 Task: Toggle the diff ignore outputs option in the notebook.
Action: Mouse moved to (27, 667)
Screenshot: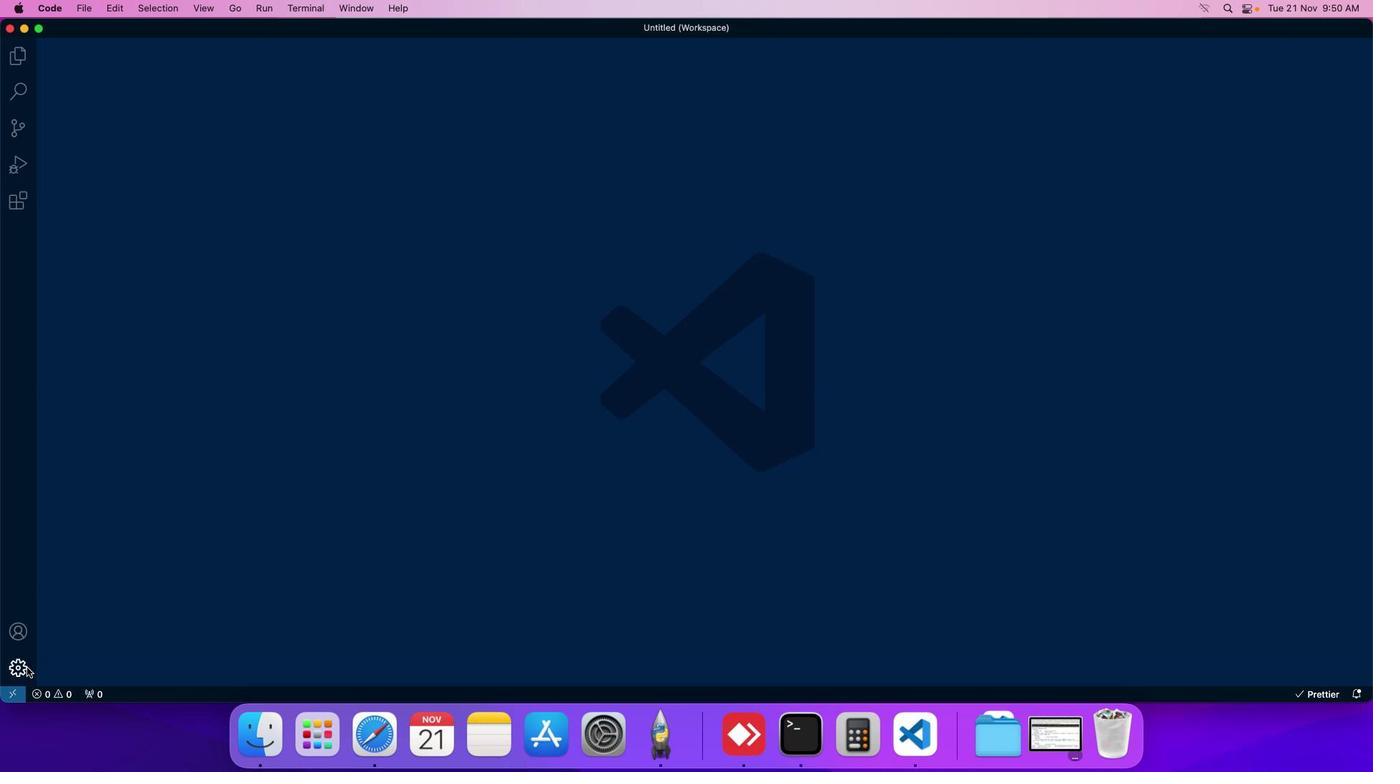 
Action: Mouse pressed left at (27, 667)
Screenshot: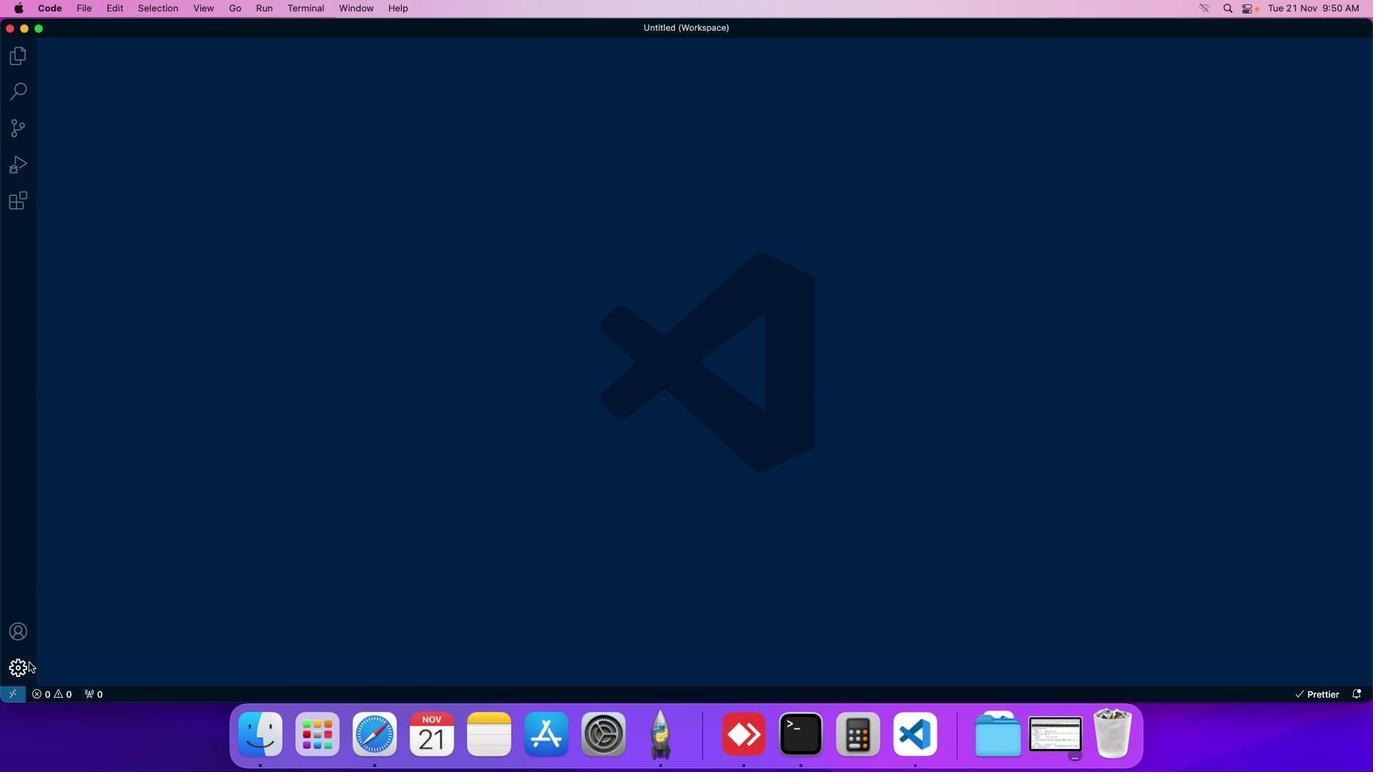 
Action: Mouse moved to (90, 560)
Screenshot: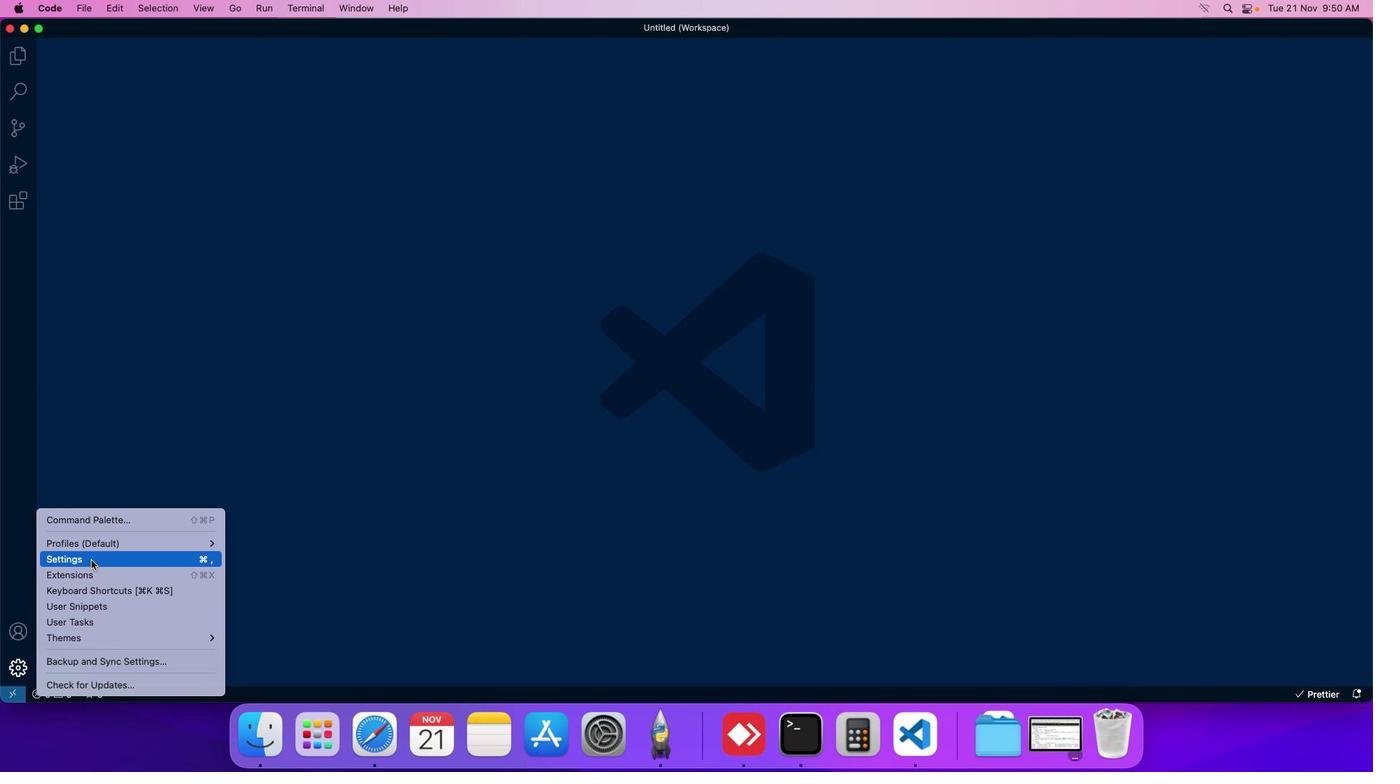 
Action: Mouse pressed left at (90, 560)
Screenshot: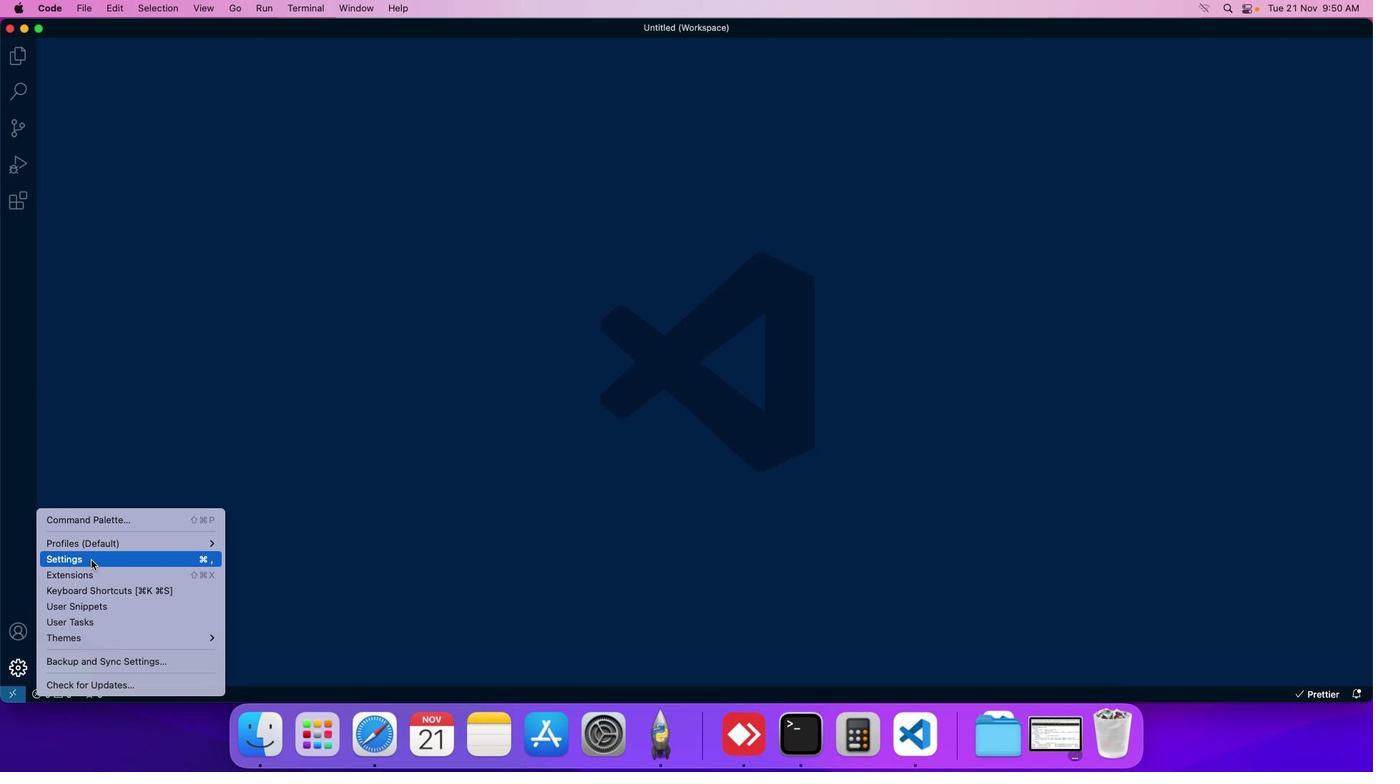 
Action: Mouse moved to (344, 118)
Screenshot: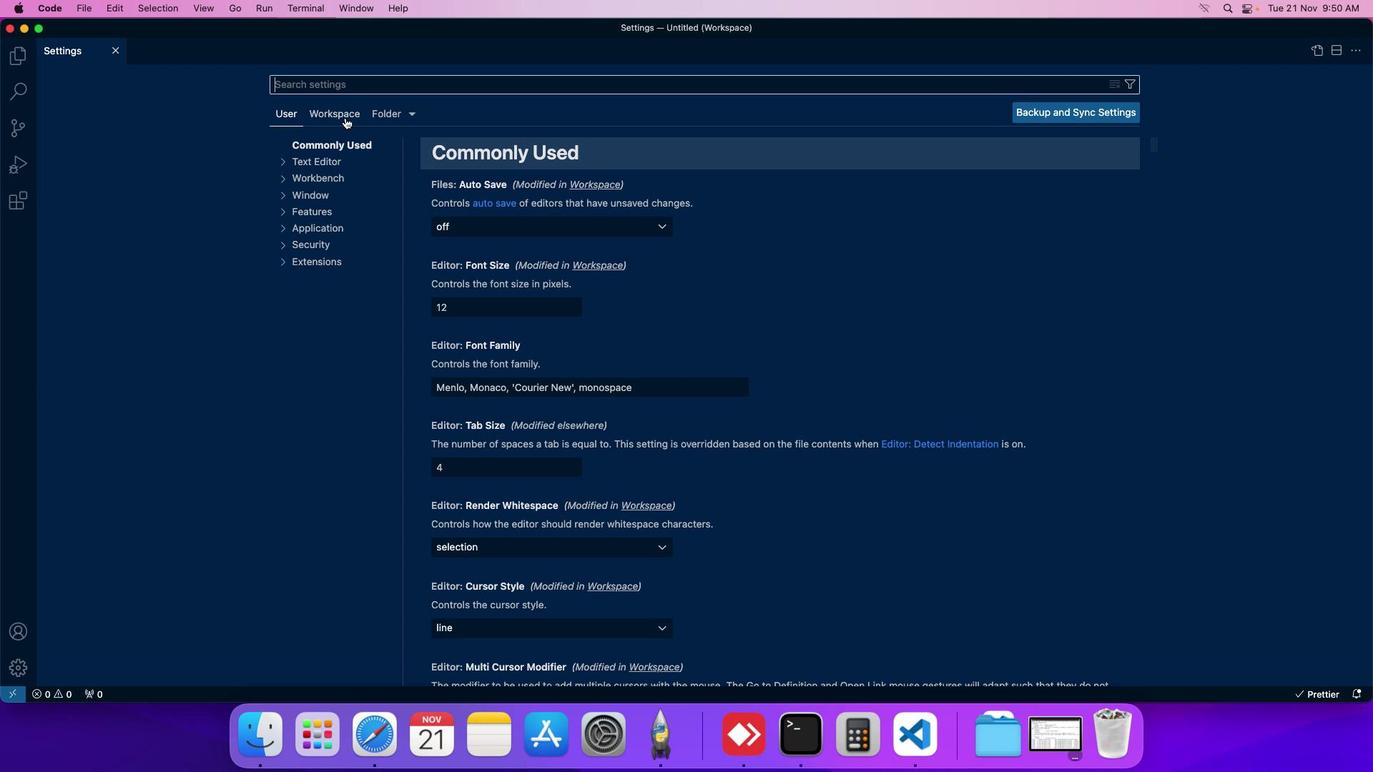 
Action: Mouse pressed left at (344, 118)
Screenshot: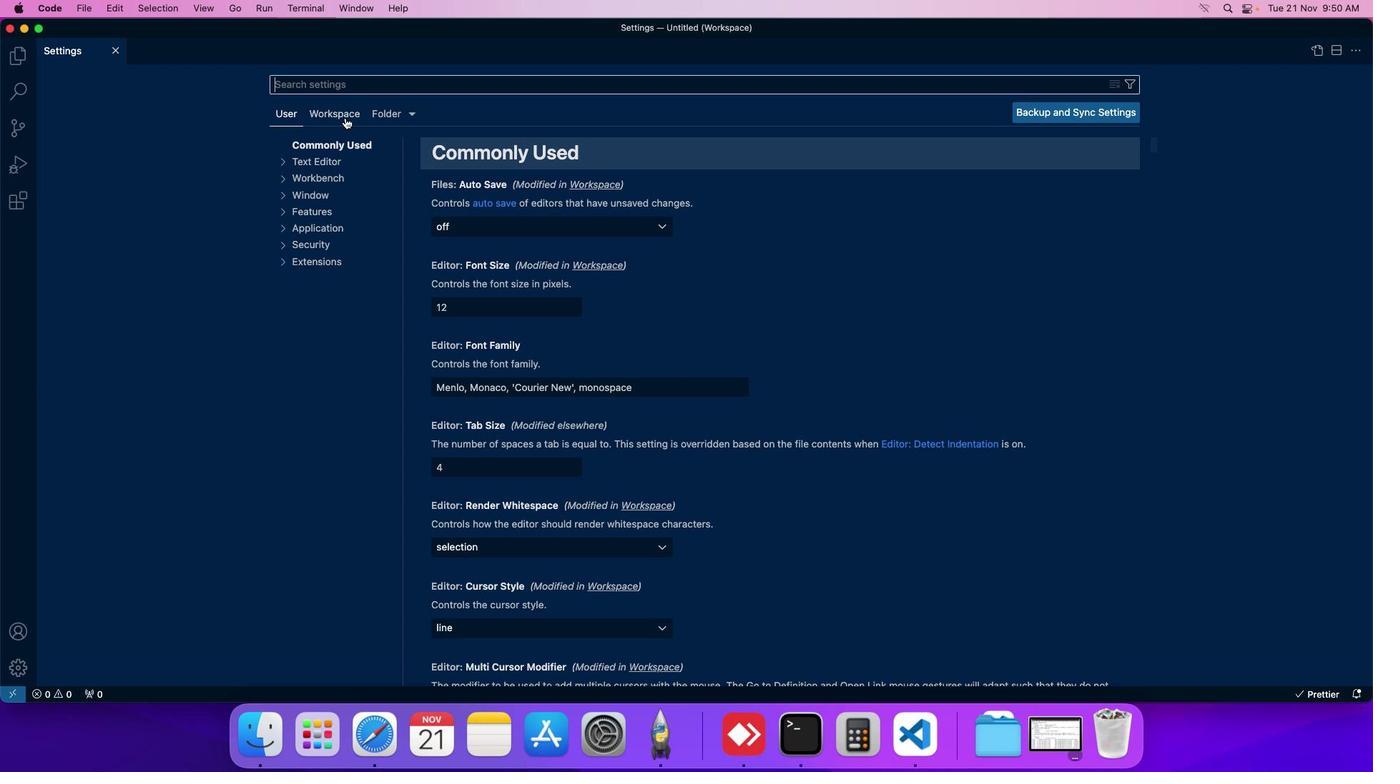 
Action: Mouse moved to (319, 207)
Screenshot: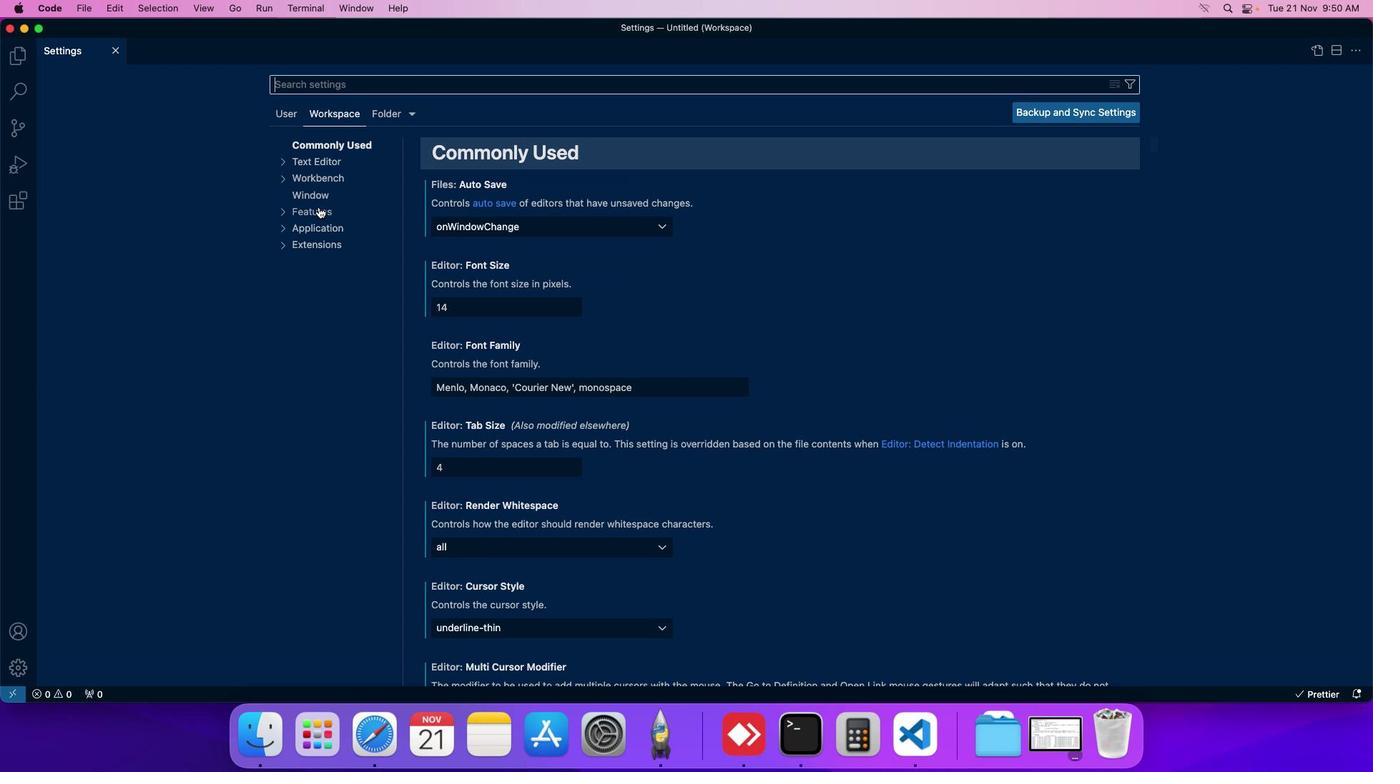
Action: Mouse pressed left at (319, 207)
Screenshot: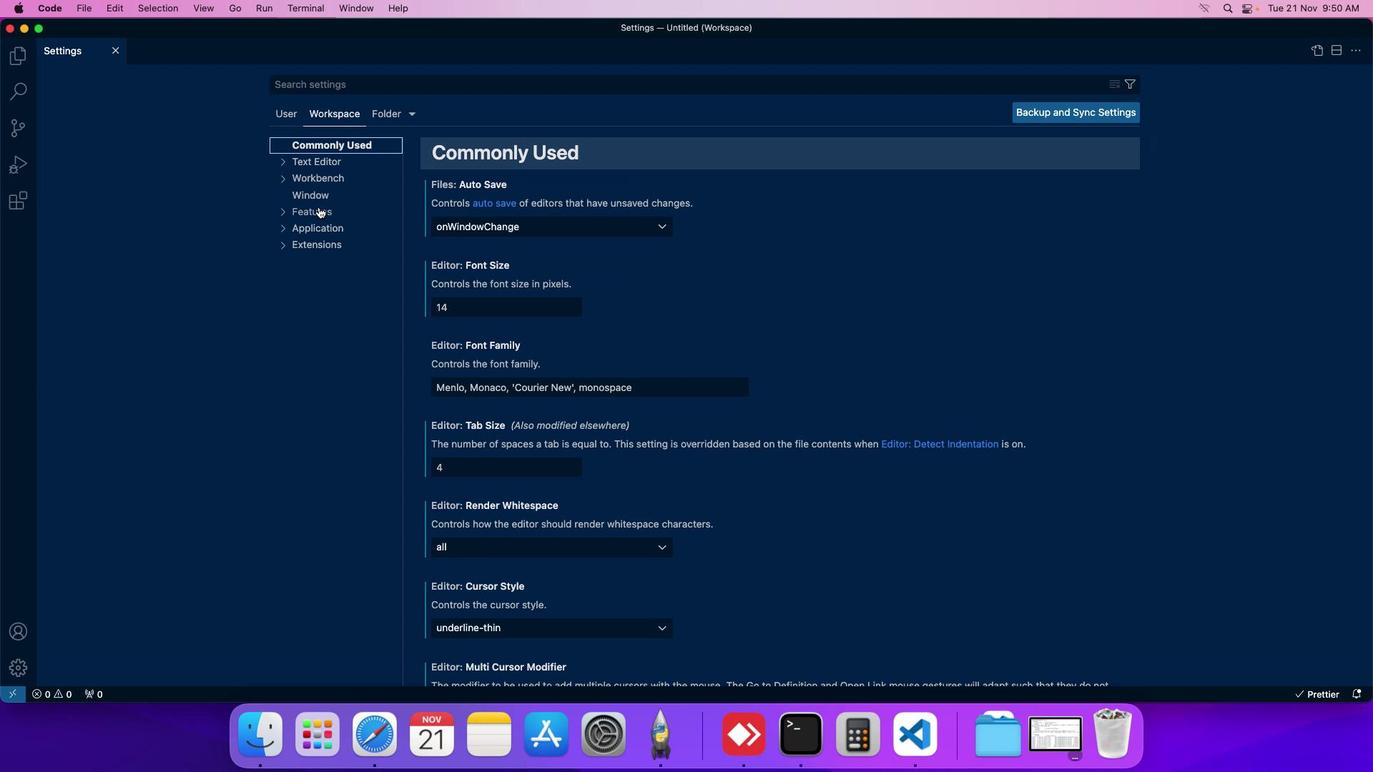 
Action: Mouse moved to (328, 461)
Screenshot: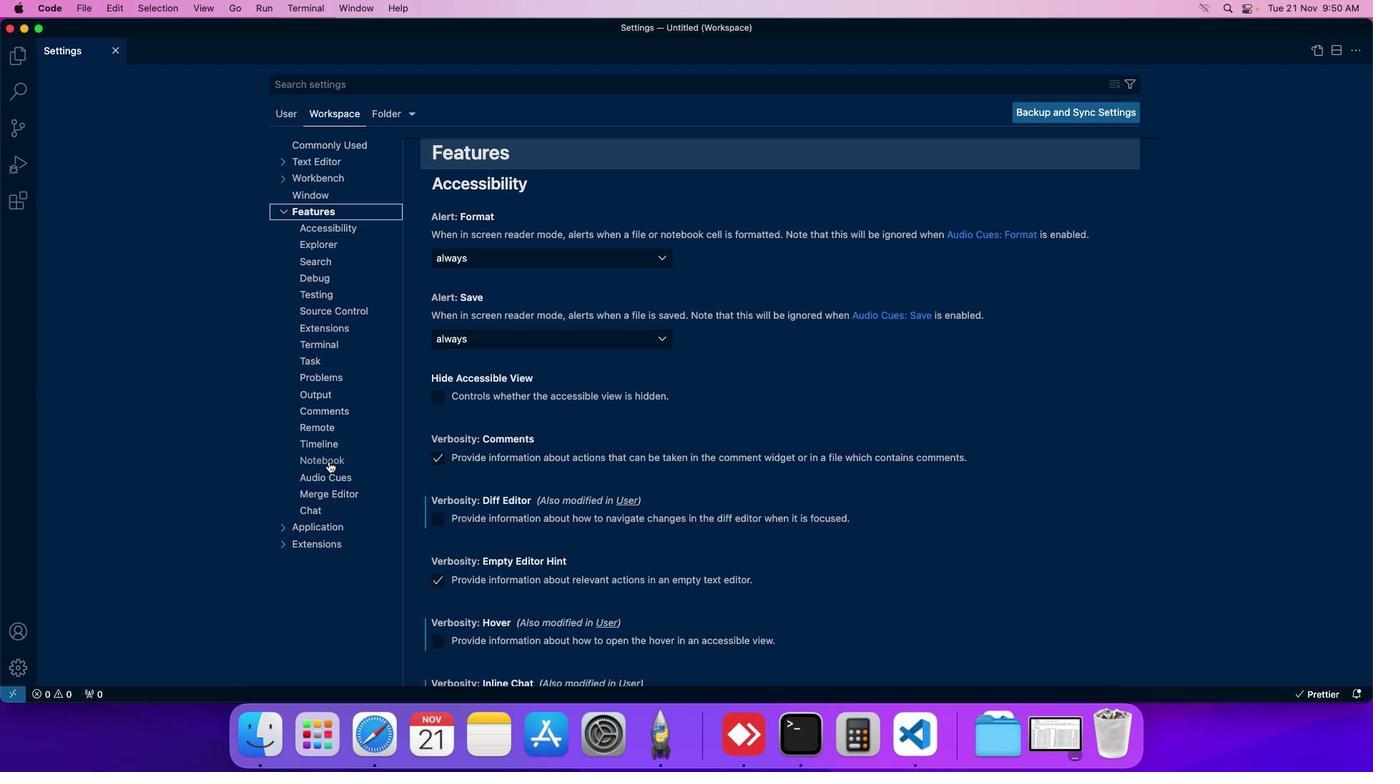 
Action: Mouse pressed left at (328, 461)
Screenshot: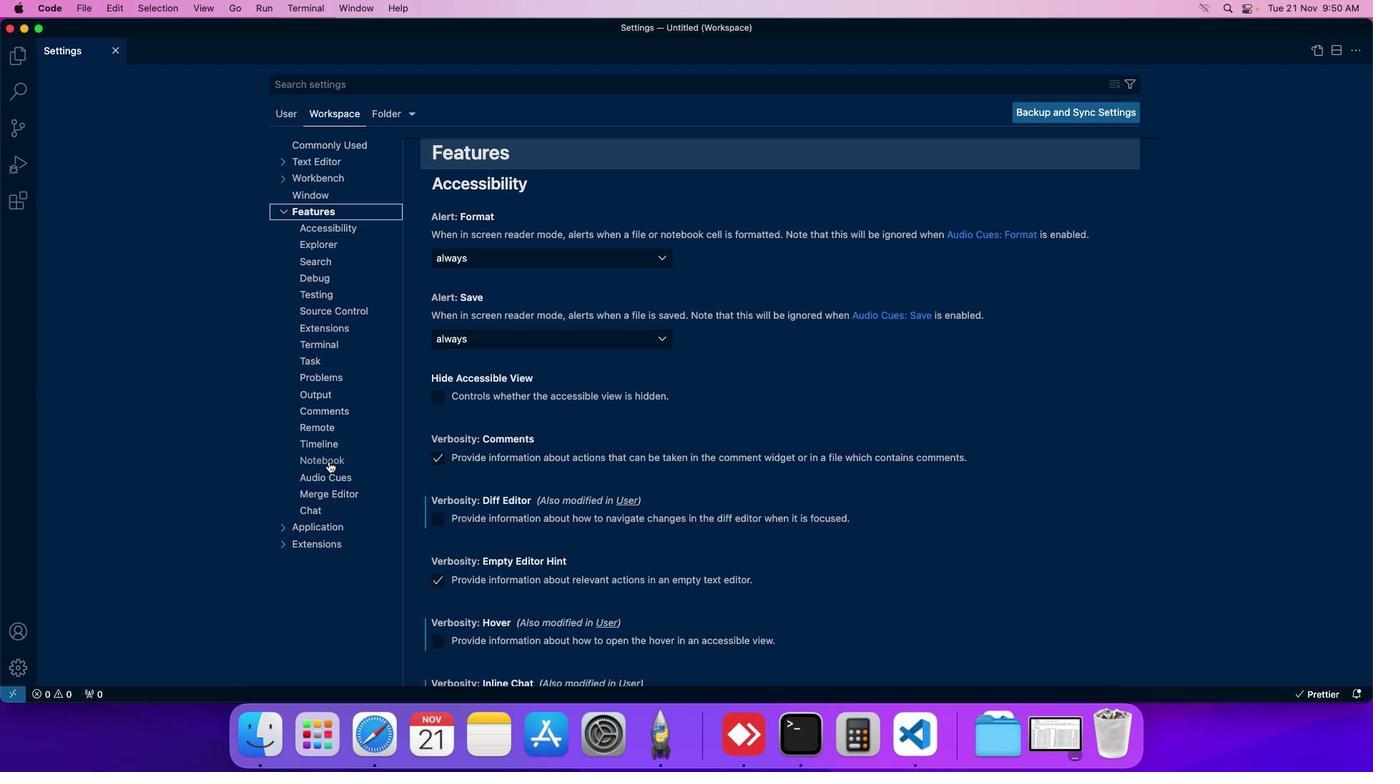 
Action: Mouse moved to (489, 415)
Screenshot: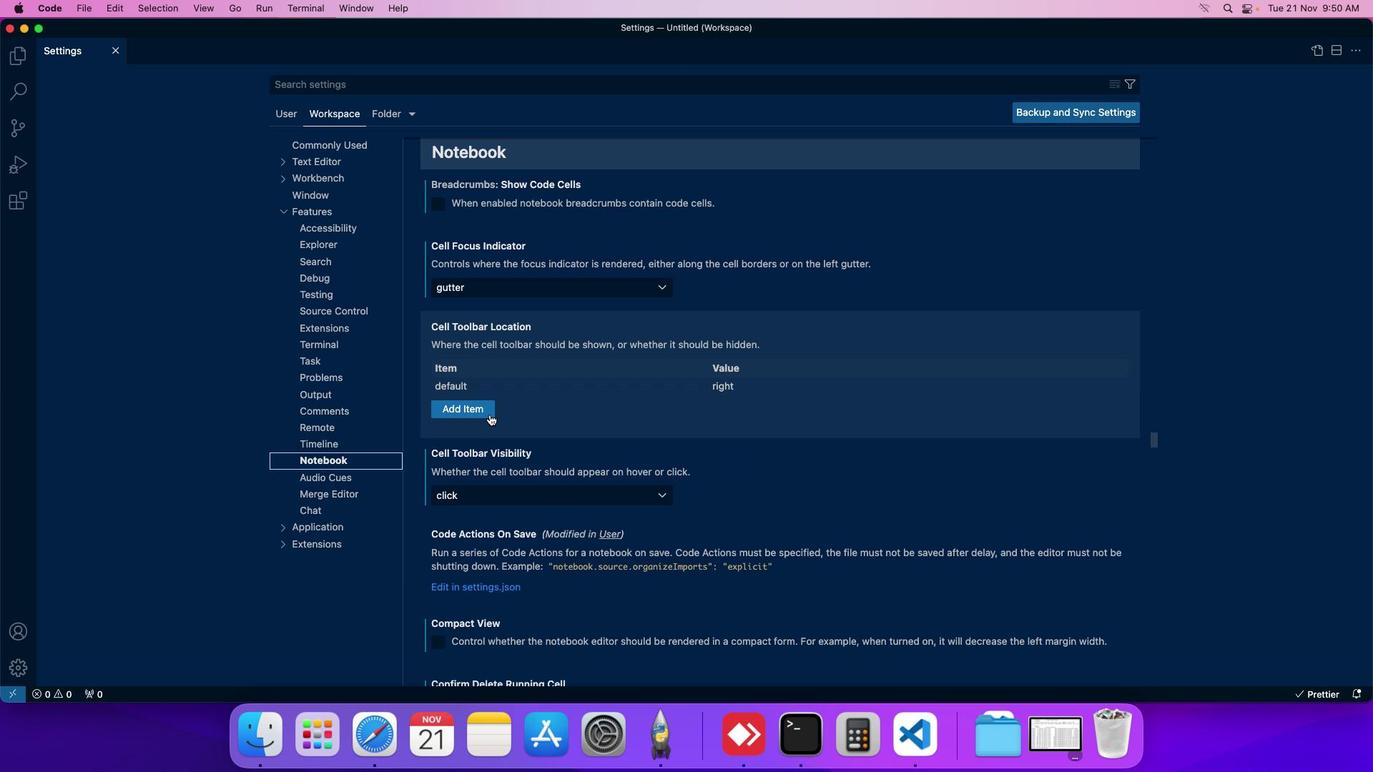 
Action: Mouse scrolled (489, 415) with delta (0, 0)
Screenshot: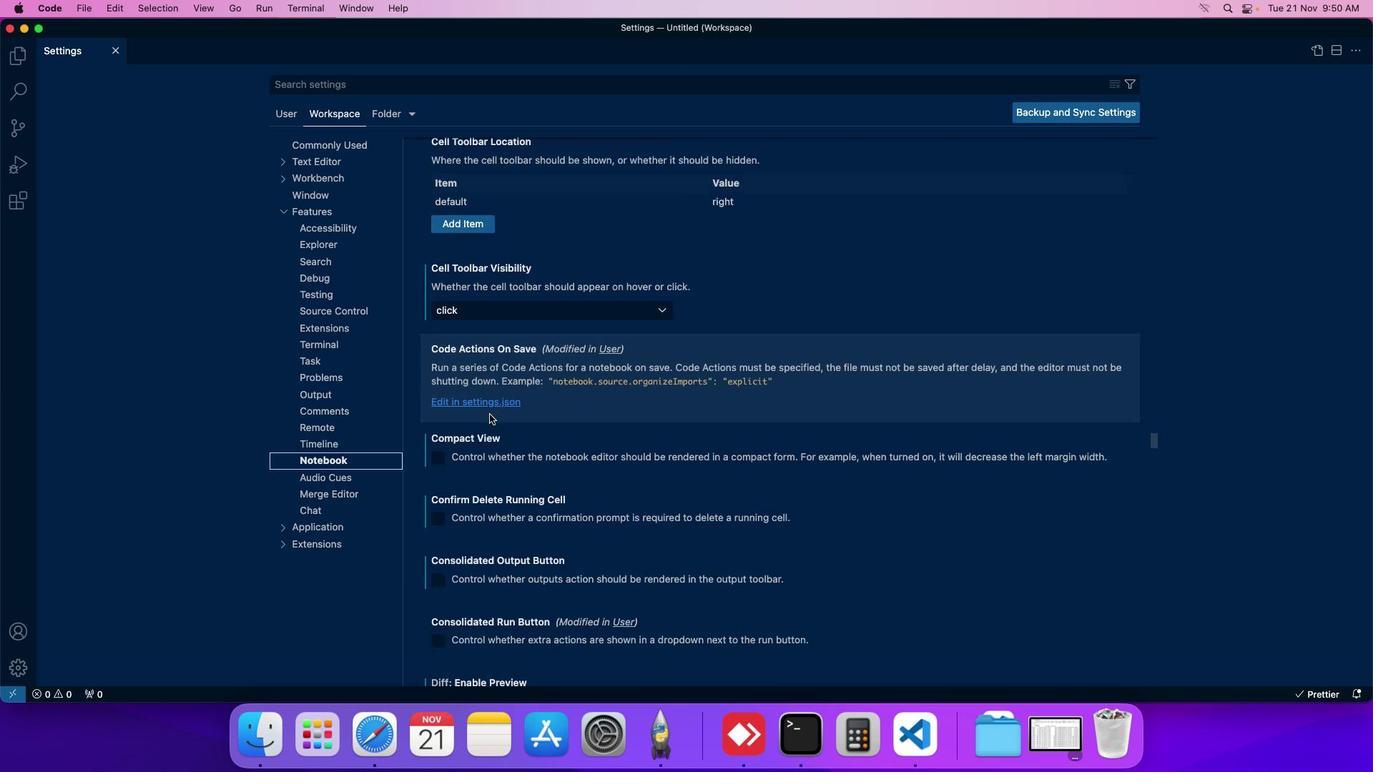 
Action: Mouse scrolled (489, 415) with delta (0, 0)
Screenshot: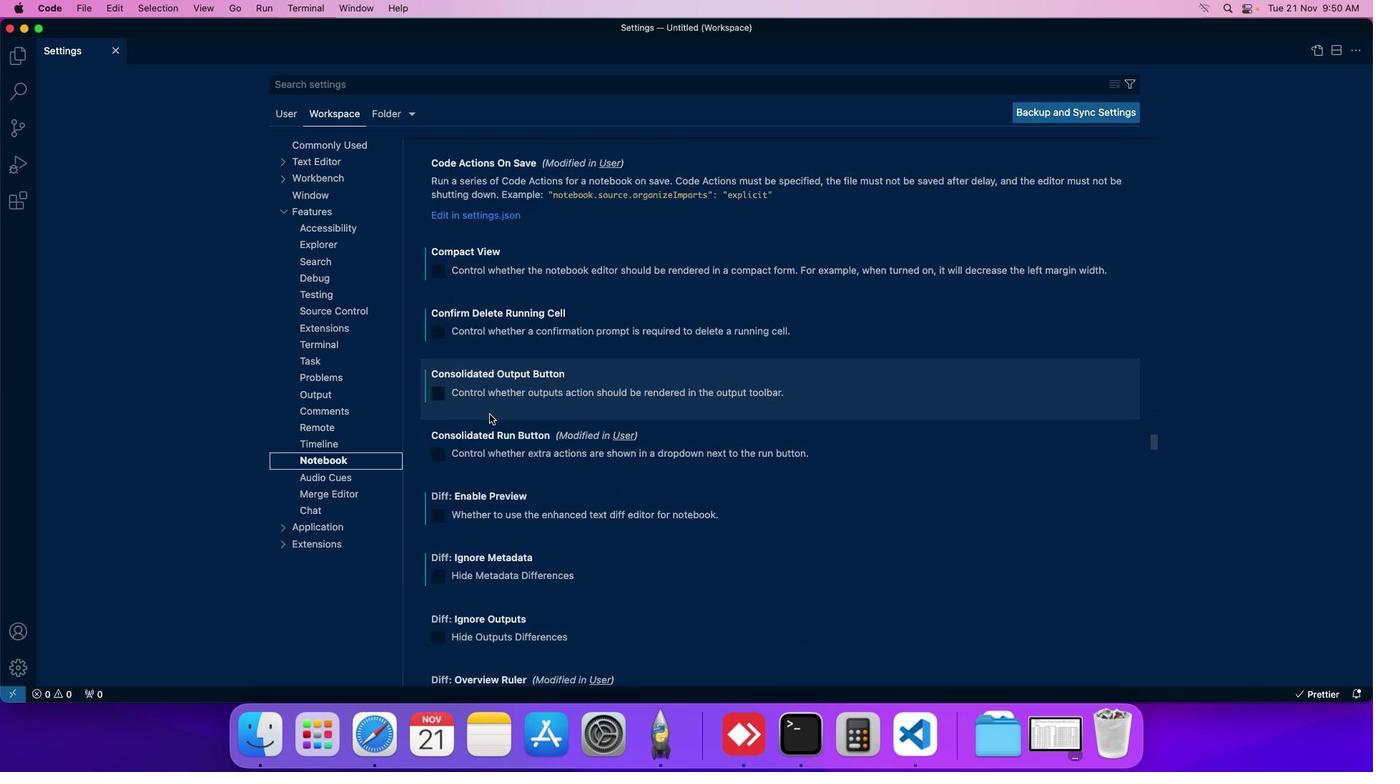 
Action: Mouse scrolled (489, 415) with delta (0, 0)
Screenshot: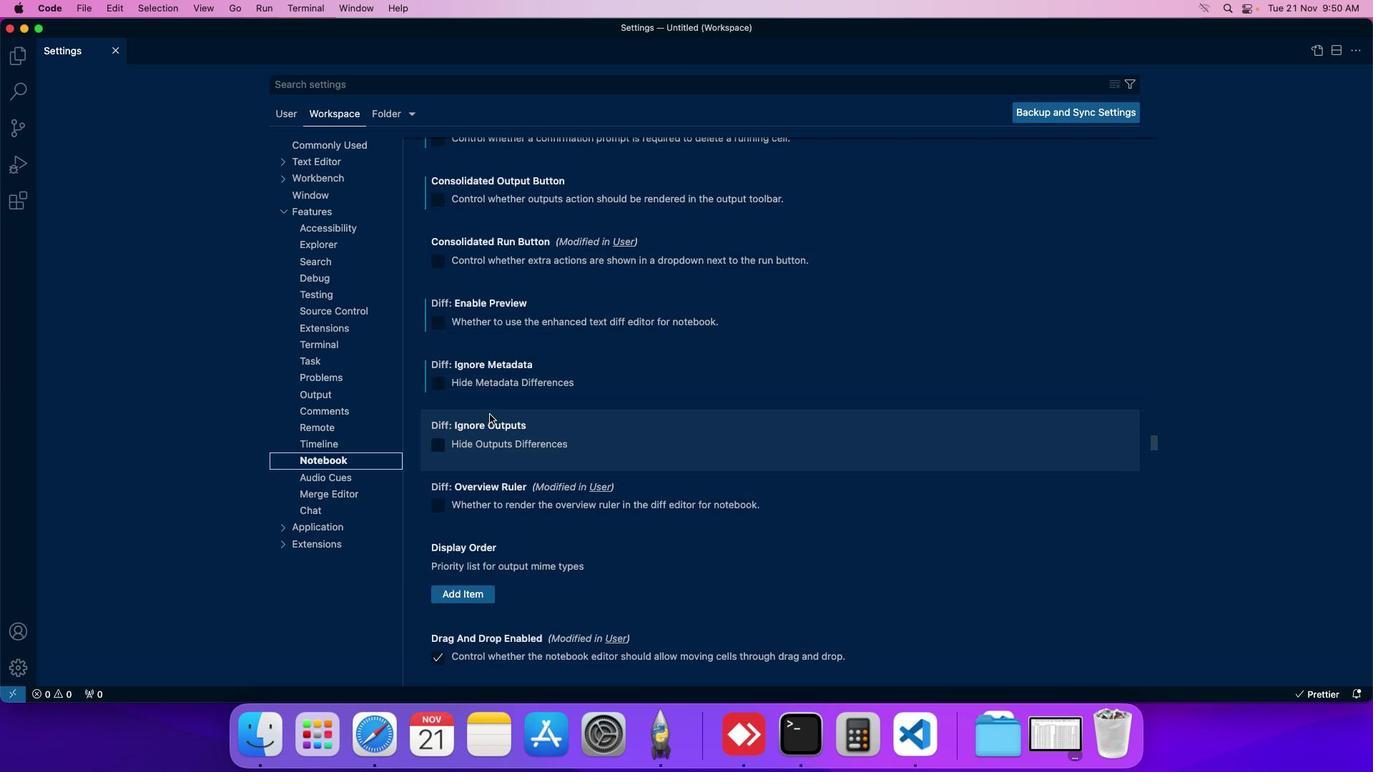 
Action: Mouse scrolled (489, 415) with delta (0, 0)
Screenshot: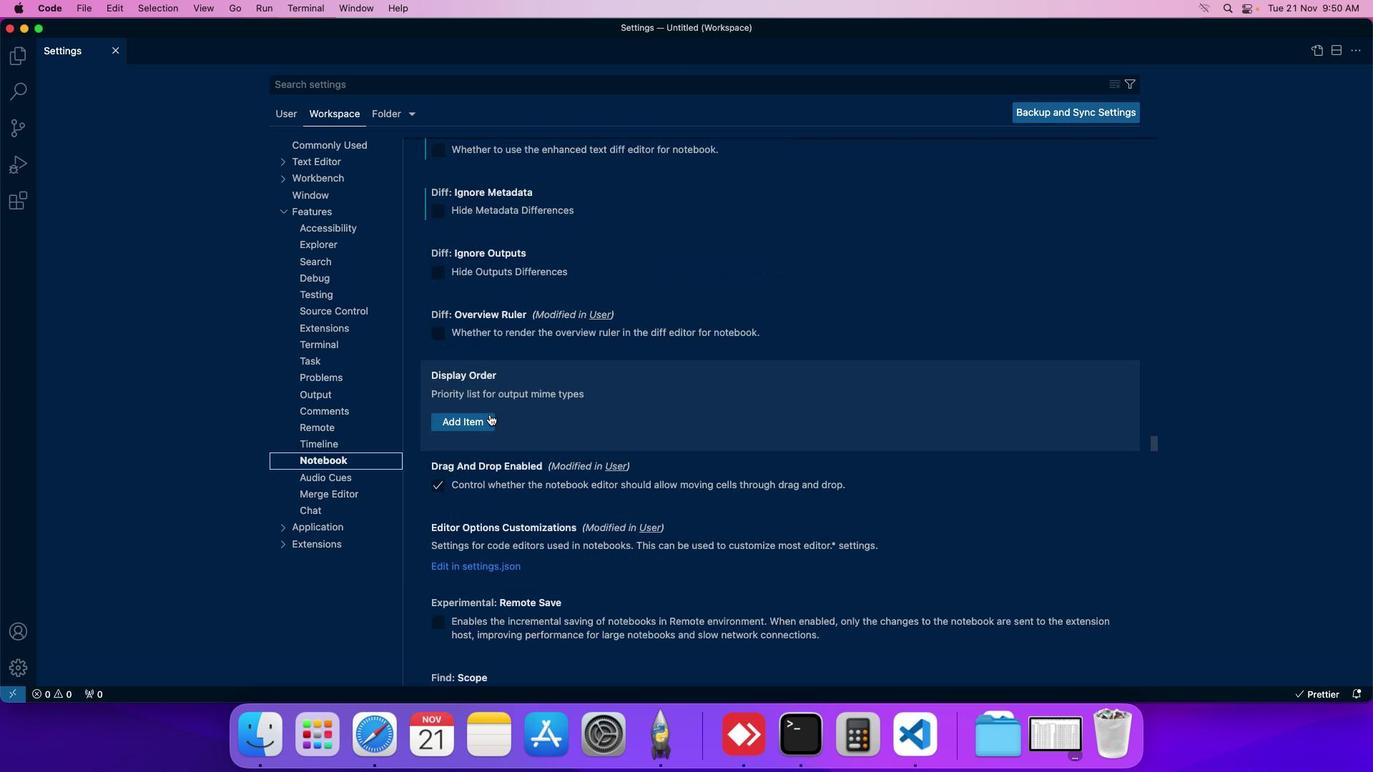 
Action: Mouse moved to (444, 256)
Screenshot: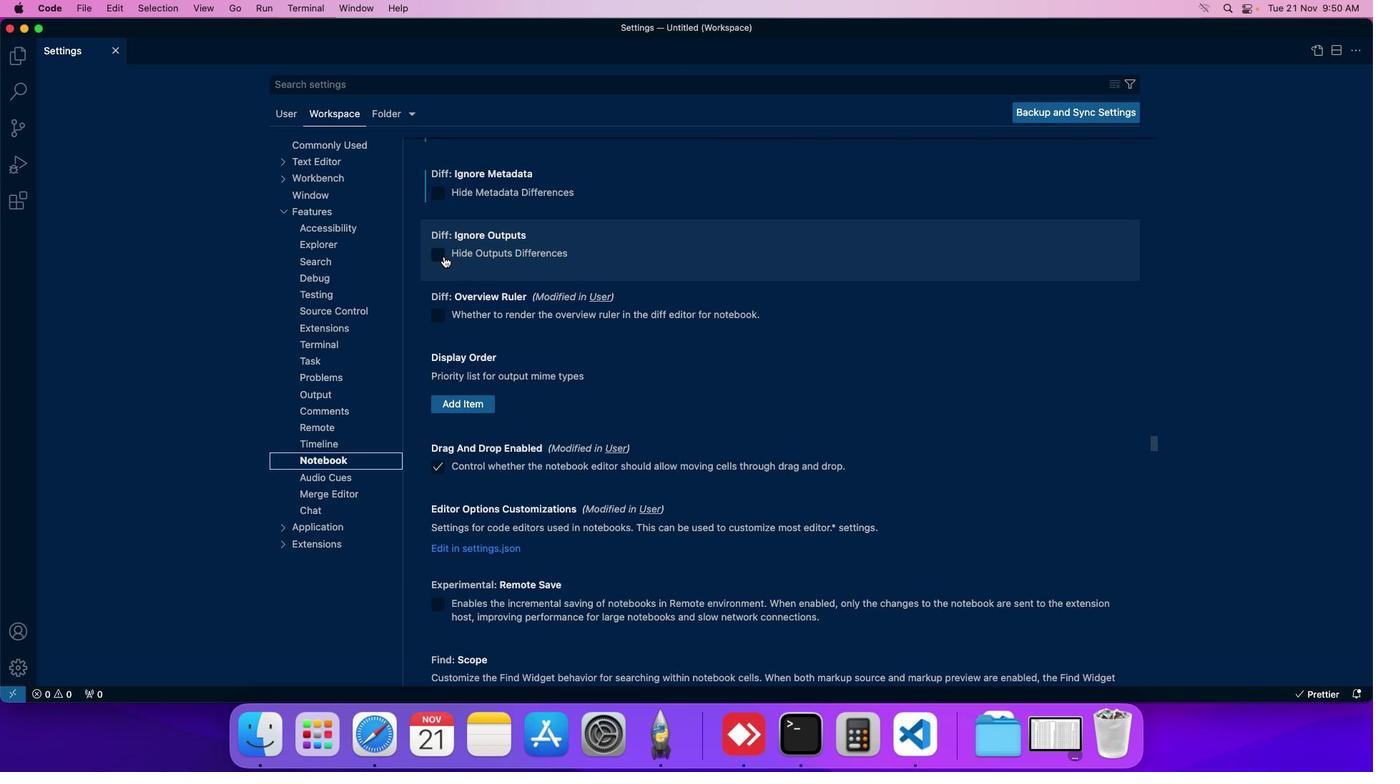 
Action: Mouse pressed left at (444, 256)
Screenshot: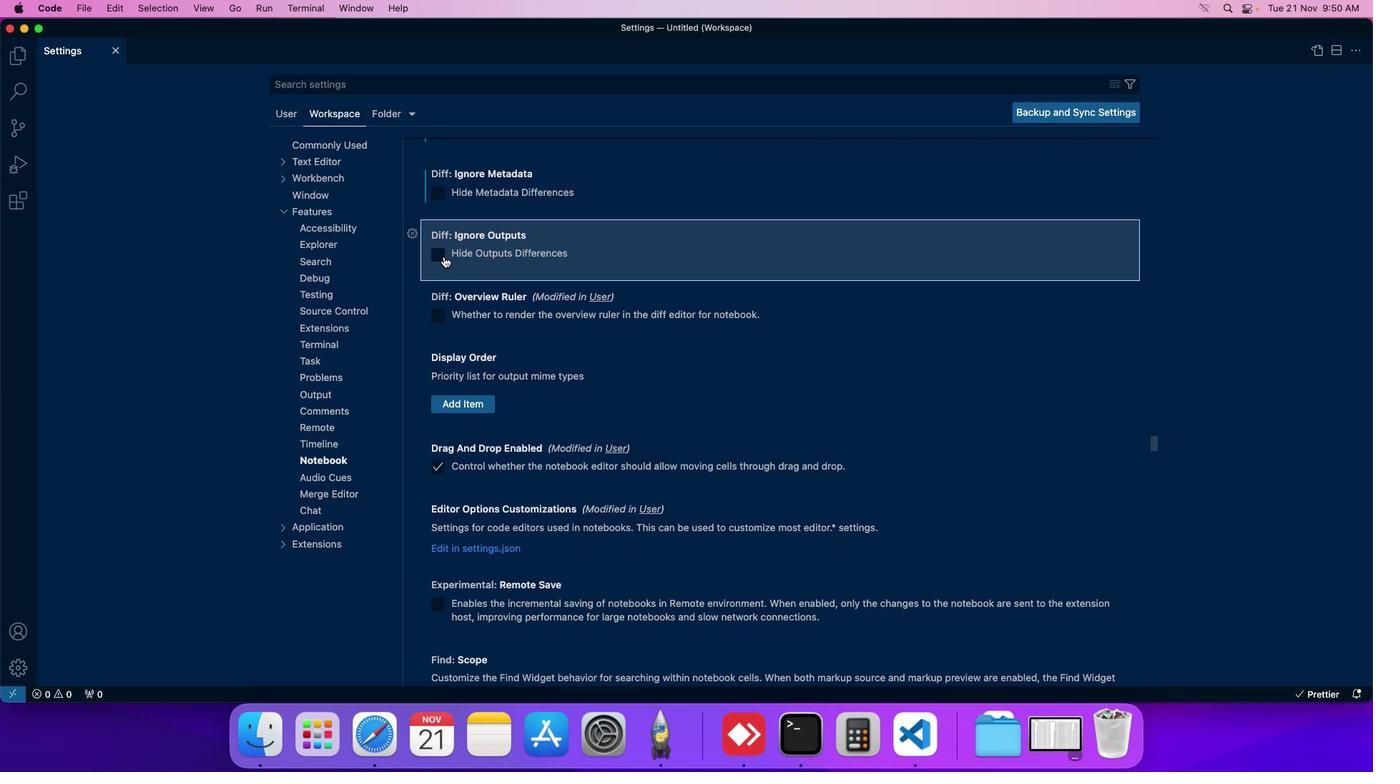 
Action: Mouse moved to (448, 259)
Screenshot: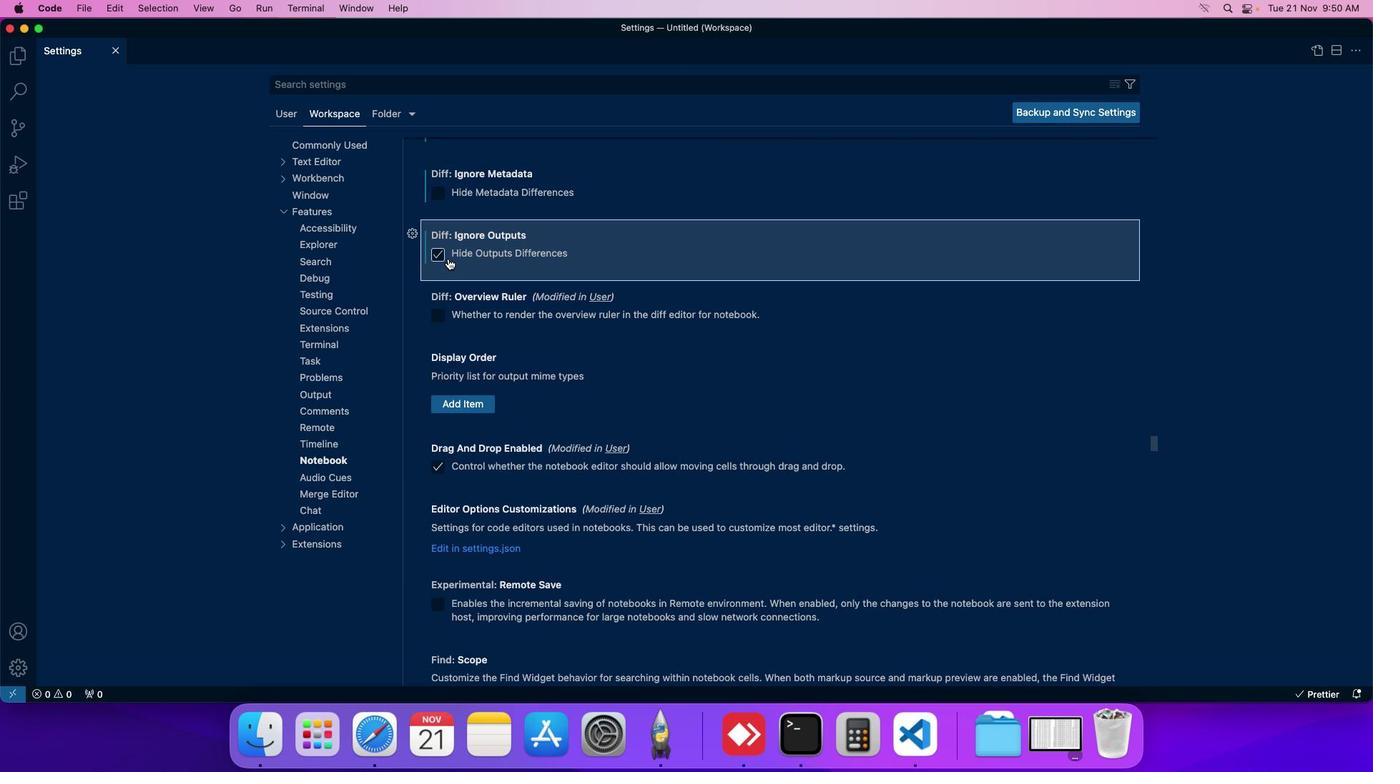 
